 Task: Create Card Net Promoter Score Analysis in Board Corporate Social Responsibility to Workspace Customer Acquisition. Create Card Customer Contracts Review in Board Employer Branding to Workspace Customer Acquisition. Create Card Customer Referral Program in Board Product Roadmap Prioritization and Execution to Workspace Customer Acquisition
Action: Mouse moved to (56, 223)
Screenshot: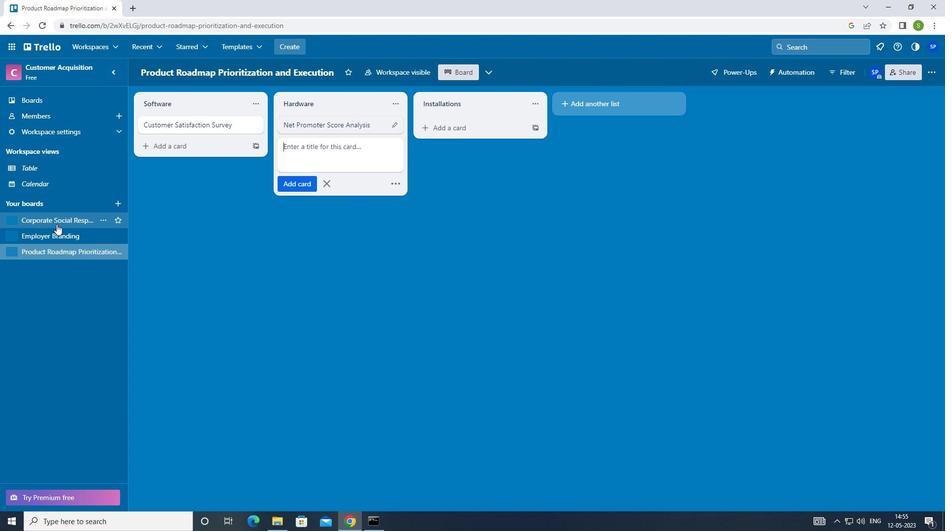 
Action: Mouse pressed left at (56, 223)
Screenshot: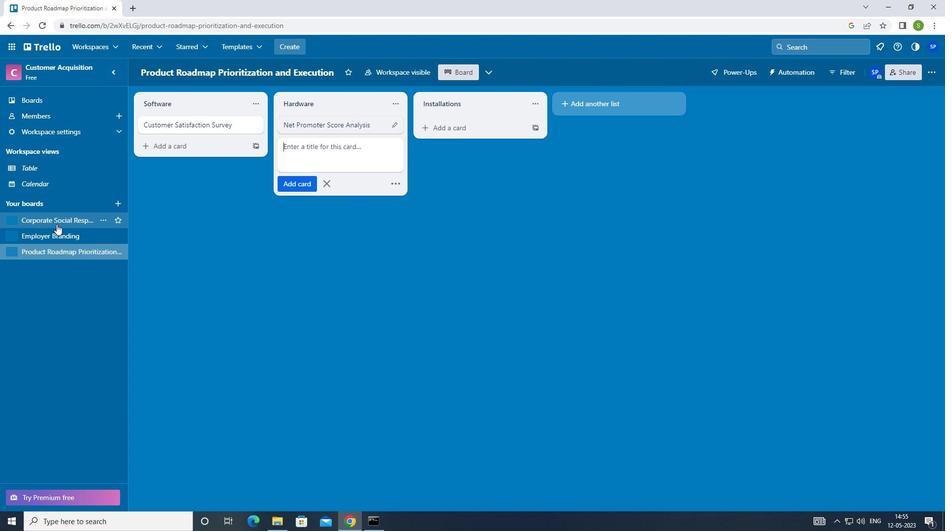 
Action: Mouse moved to (459, 129)
Screenshot: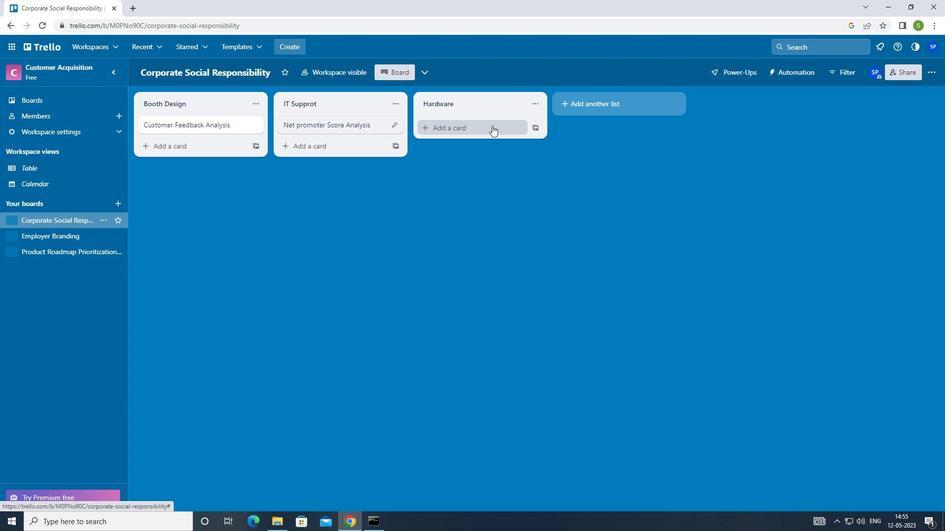 
Action: Mouse pressed left at (459, 129)
Screenshot: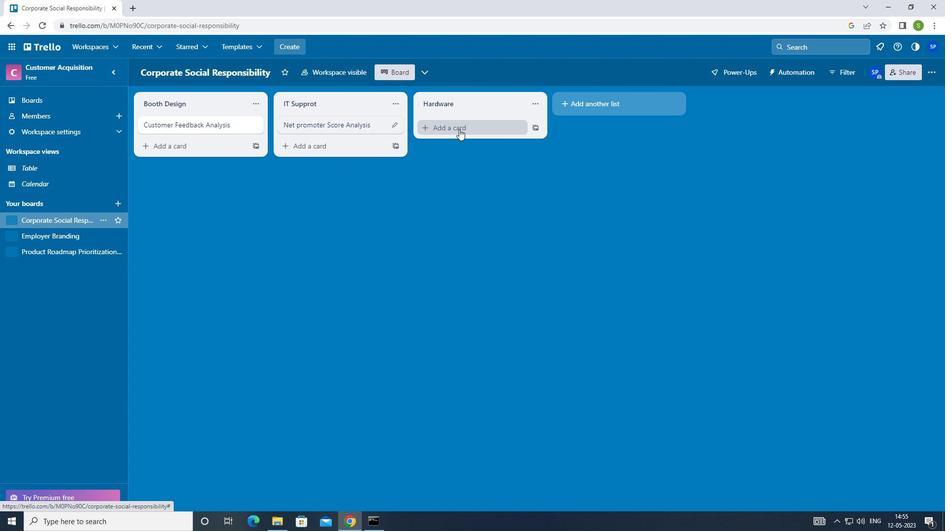 
Action: Mouse moved to (496, 371)
Screenshot: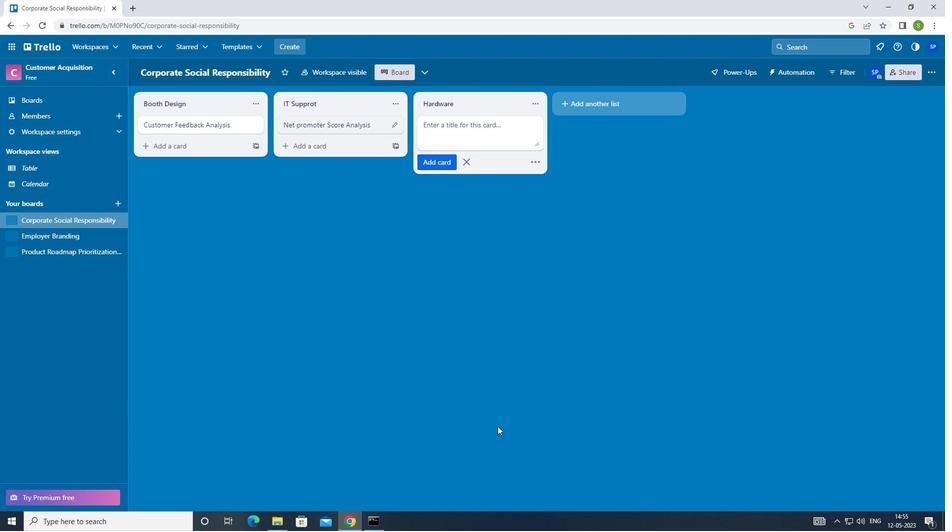 
Action: Key pressed <Key.shift><Key.shift><Key.shift><Key.shift><Key.shift><Key.shift><Key.shift><Key.shift><Key.shift><Key.shift><Key.shift><Key.shift><Key.shift><Key.shift><Key.shift><Key.shift><Key.shift><Key.shift><Key.shift><Key.shift><Key.shift><Key.shift><Key.shift><Key.shift><Key.shift><Key.shift><Key.shift><Key.shift><Key.shift><Key.shift><Key.shift><Key.shift><Key.shift><Key.shift><Key.shift><Key.shift><Key.shift><Key.shift><Key.shift><Key.shift><Key.shift>NET<Key.space><Key.shift>PROMOTER<Key.space><Key.shift>SCORE<Key.enter>
Screenshot: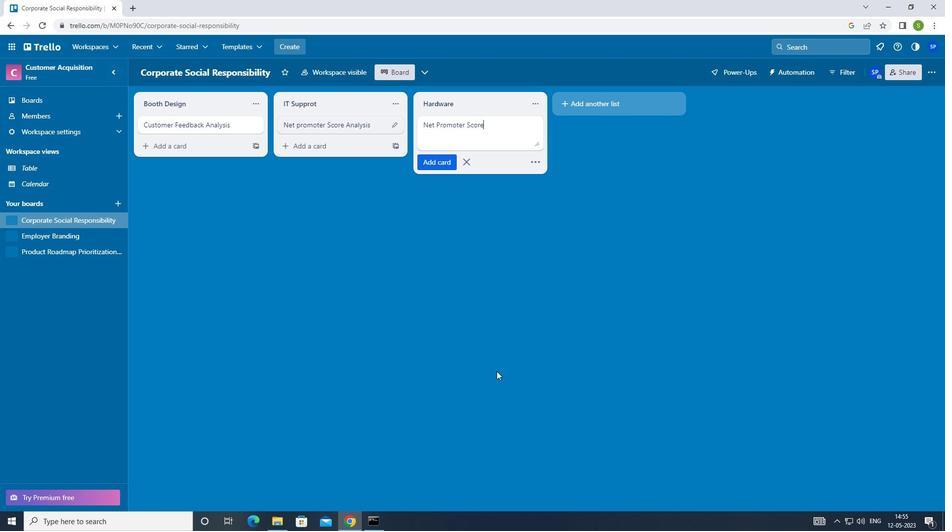 
Action: Mouse moved to (30, 236)
Screenshot: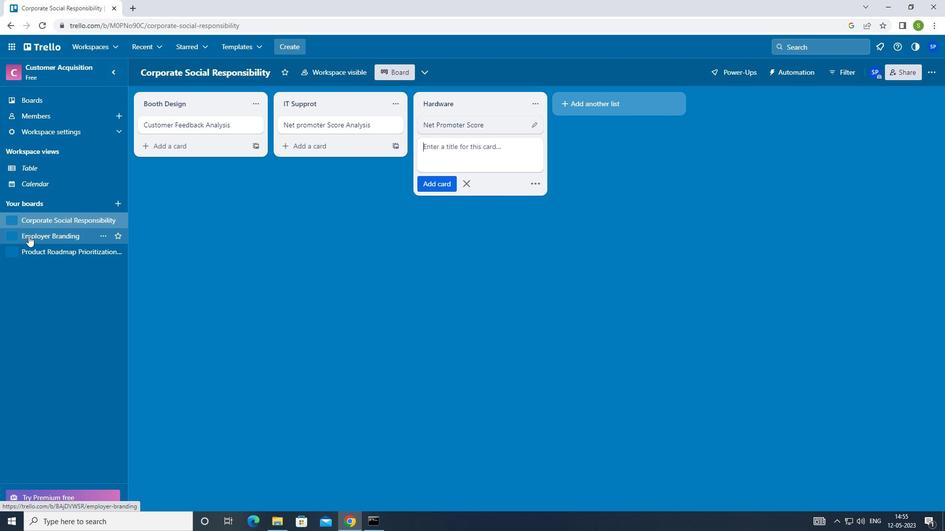 
Action: Mouse pressed left at (30, 236)
Screenshot: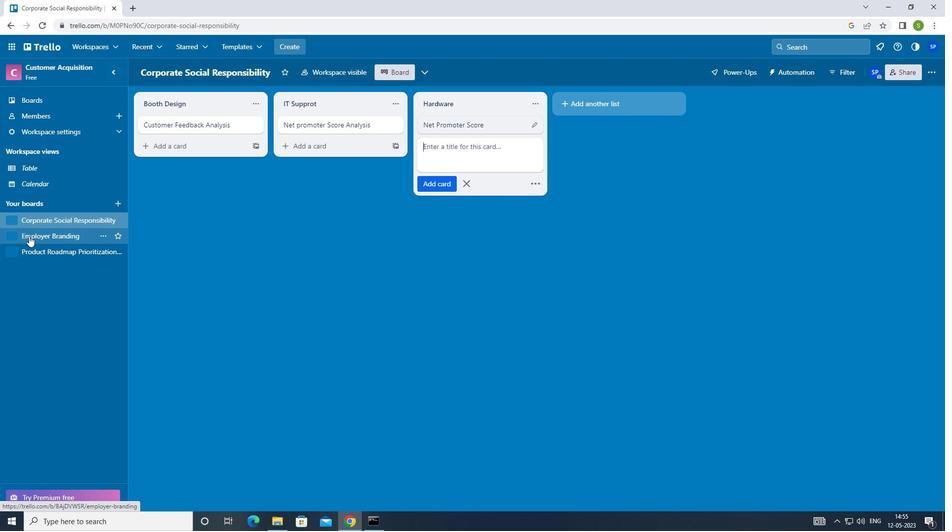 
Action: Mouse moved to (435, 125)
Screenshot: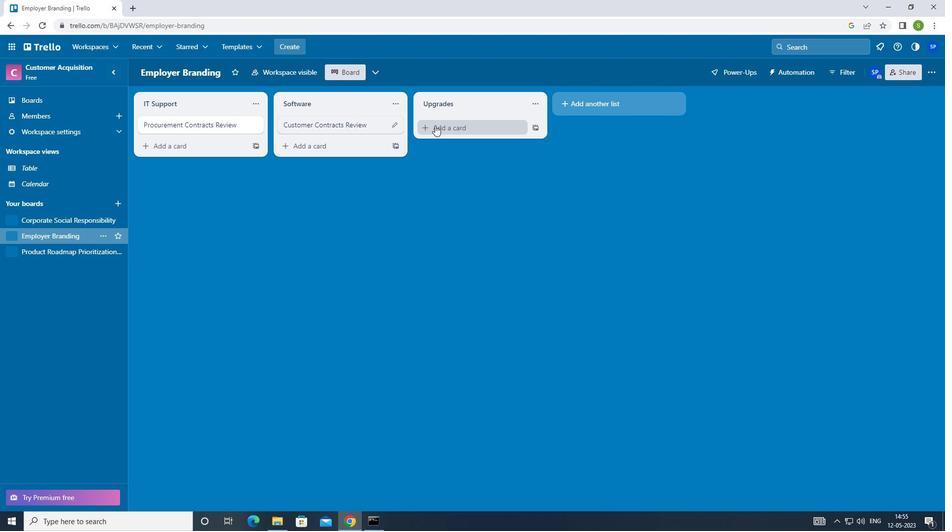 
Action: Mouse pressed left at (435, 125)
Screenshot: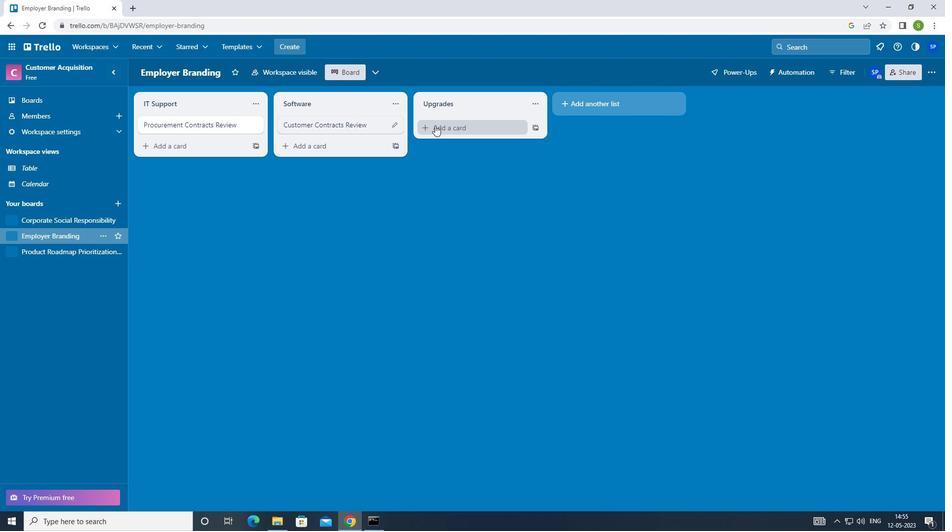 
Action: Mouse moved to (411, 318)
Screenshot: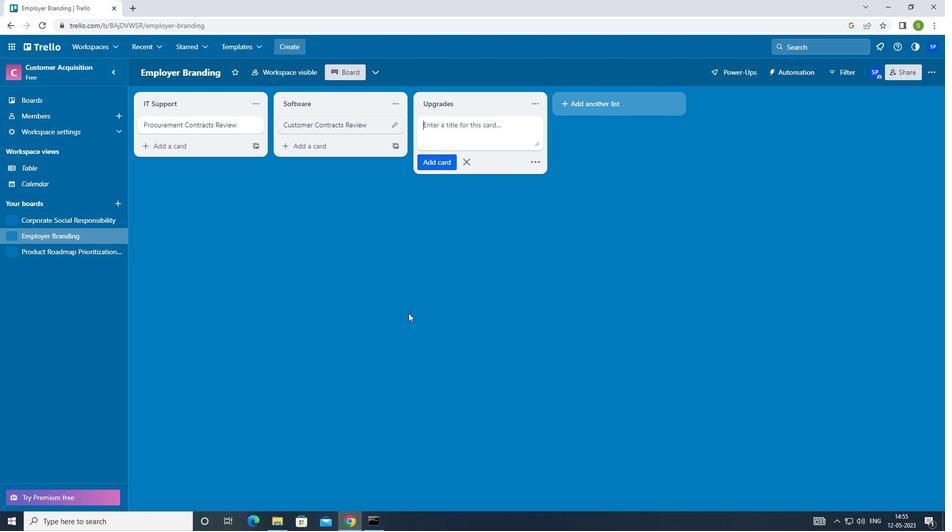 
Action: Key pressed <Key.shift><Key.shift><Key.shift><Key.shift><Key.shift><Key.shift><Key.shift><Key.shift>CUSTOMER<Key.space><Key.shift><Key.shift>CONTRACTS<Key.space><Key.shift>REVIEW<Key.enter>
Screenshot: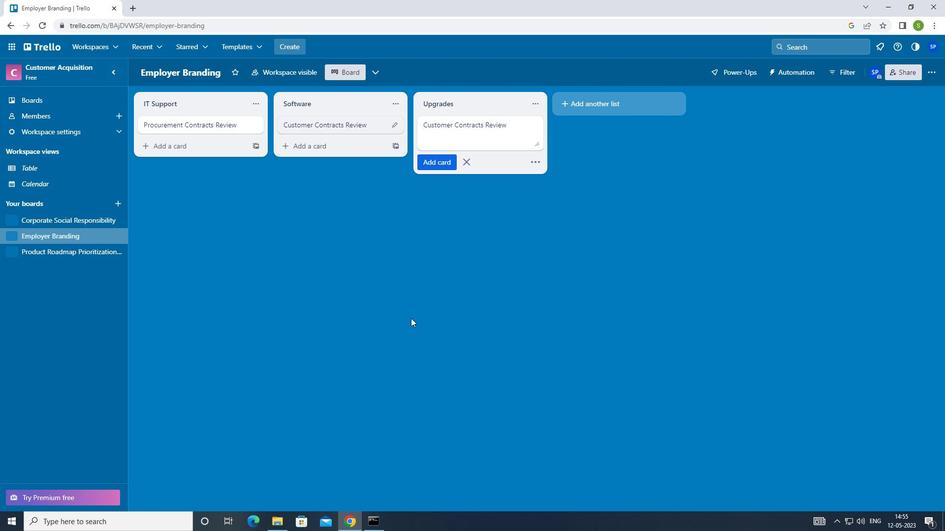 
Action: Mouse moved to (74, 252)
Screenshot: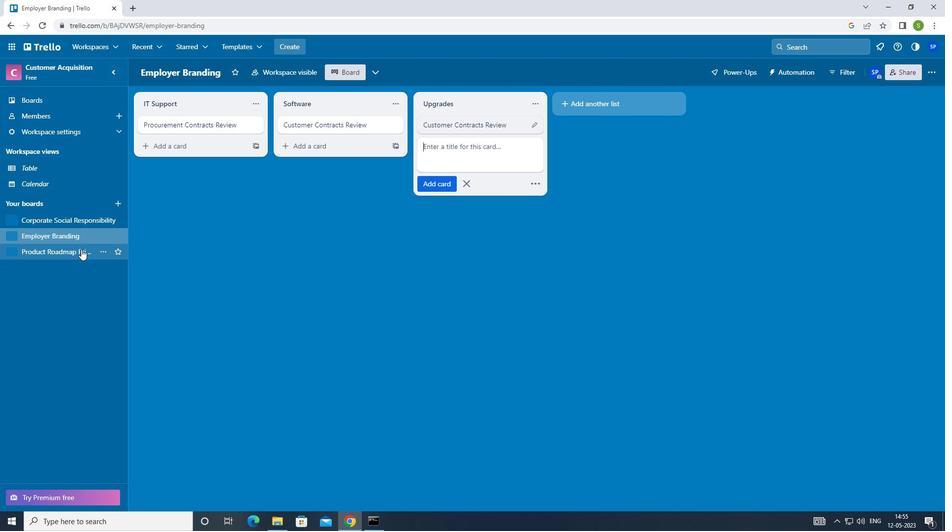 
Action: Mouse pressed left at (74, 252)
Screenshot: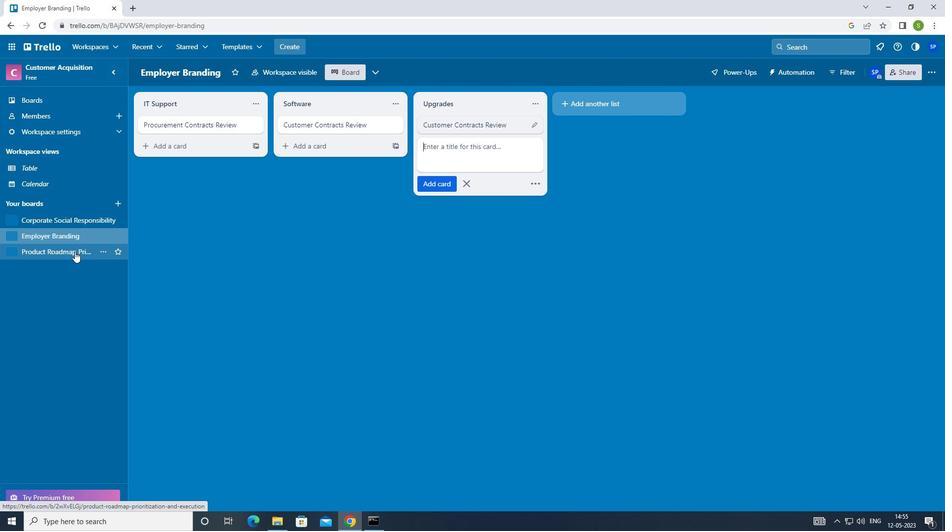 
Action: Mouse moved to (464, 129)
Screenshot: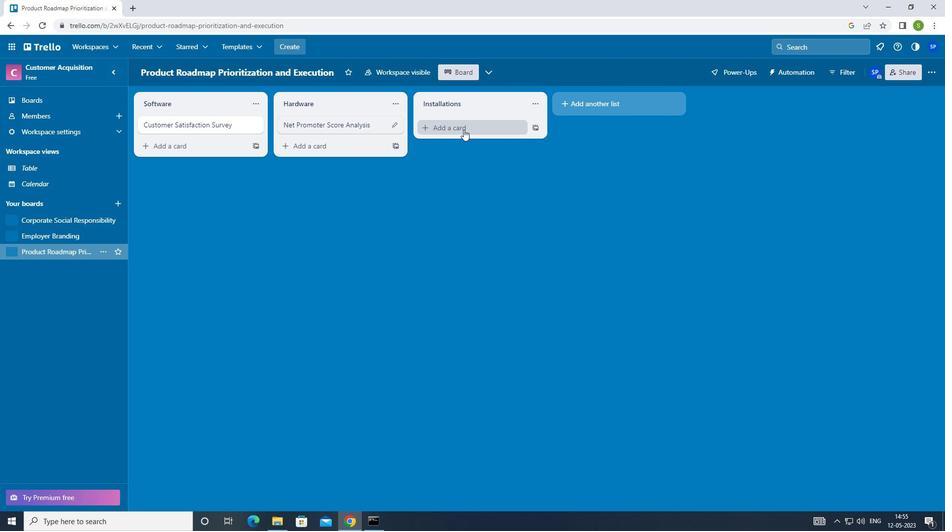 
Action: Mouse pressed left at (464, 129)
Screenshot: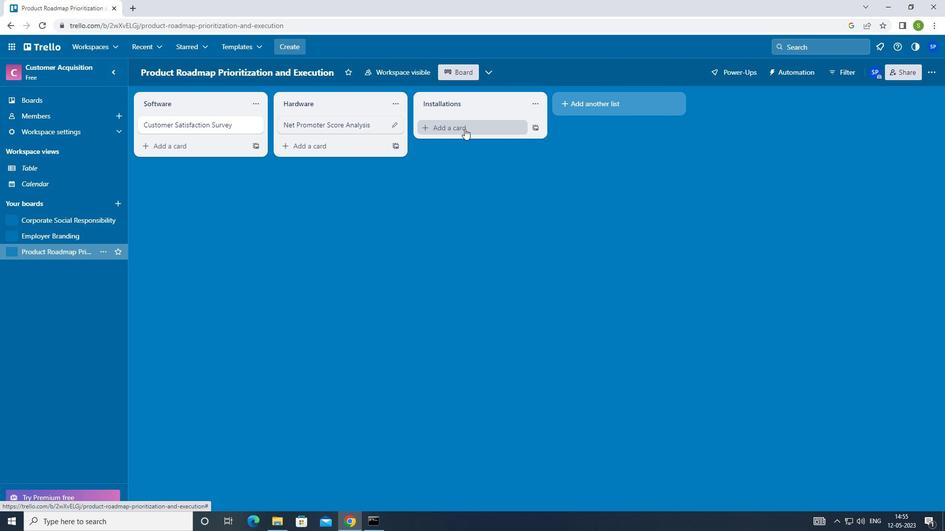 
Action: Mouse moved to (380, 284)
Screenshot: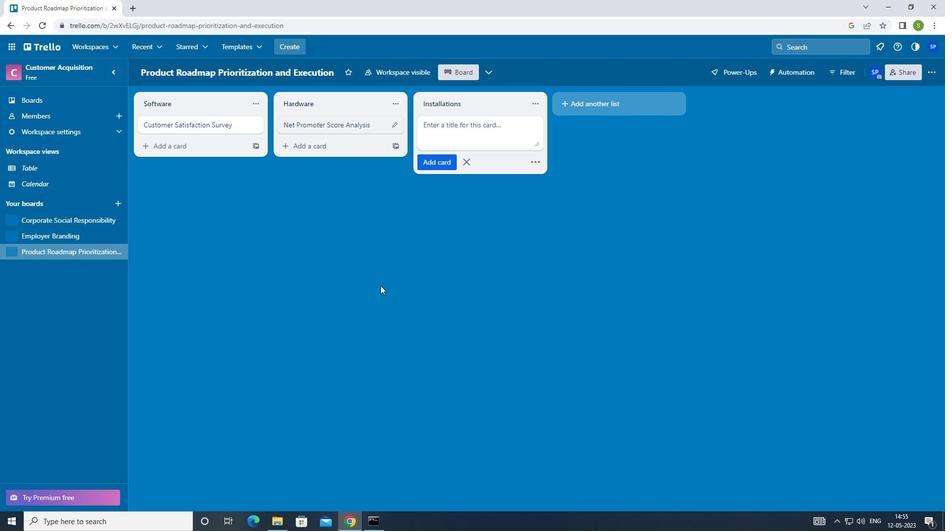 
Action: Key pressed <Key.shift><Key.shift><Key.shift><Key.shift><Key.shift><Key.shift><Key.shift><Key.shift><Key.shift><Key.shift><Key.shift><Key.shift><Key.shift><Key.shift><Key.shift><Key.shift><Key.shift><Key.shift><Key.shift>CUSTOMER<Key.space><Key.shift>REFERRAL<Key.space><Key.shift>PROGRAM<Key.enter><Key.f8>
Screenshot: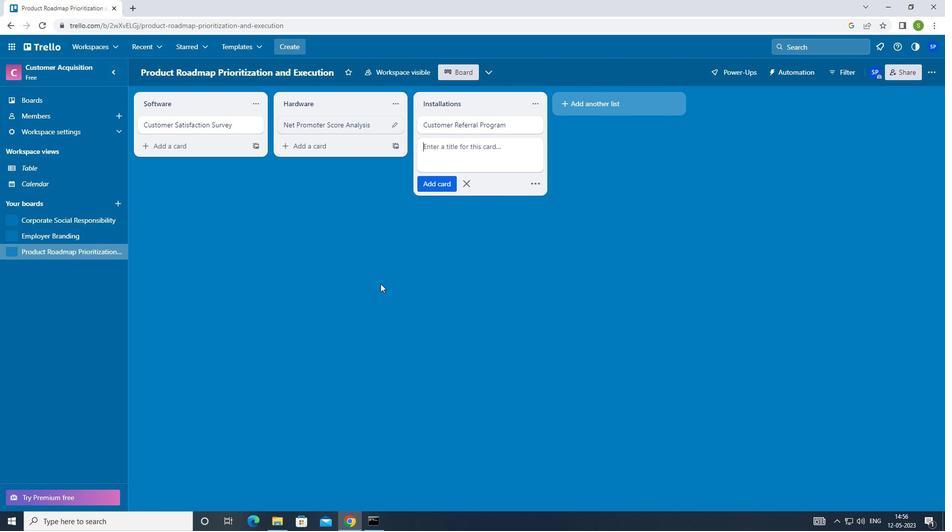 
